 Task: Create in the project TridentForge a sprint 'Solar Wind'.
Action: Mouse moved to (191, 58)
Screenshot: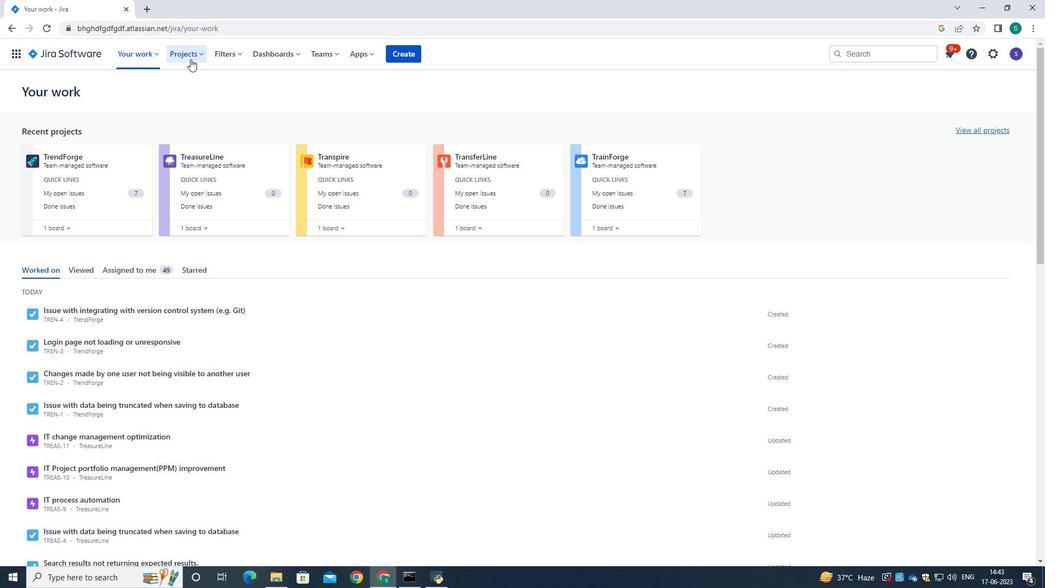 
Action: Mouse pressed left at (191, 58)
Screenshot: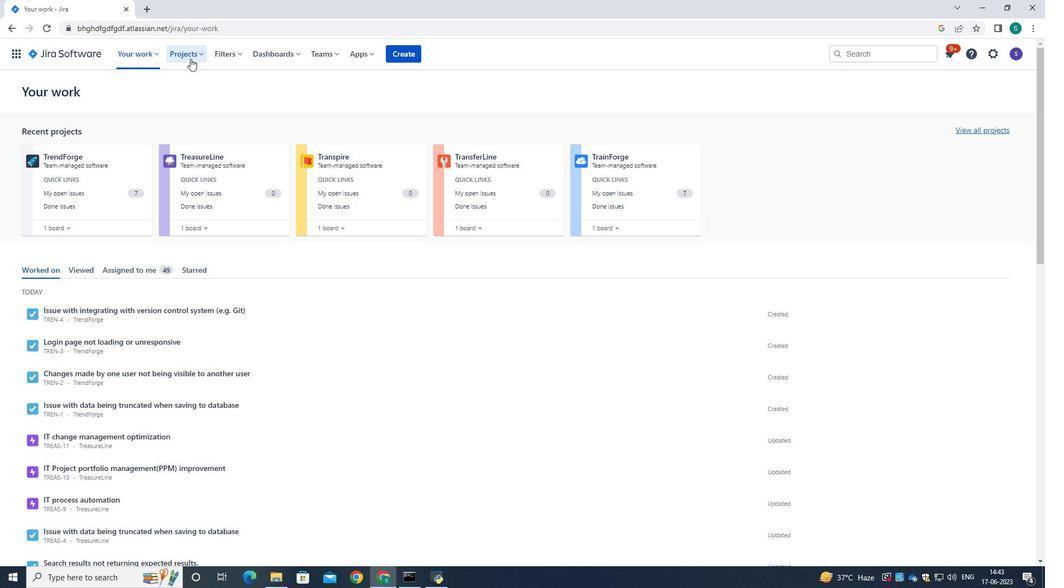 
Action: Mouse moved to (204, 99)
Screenshot: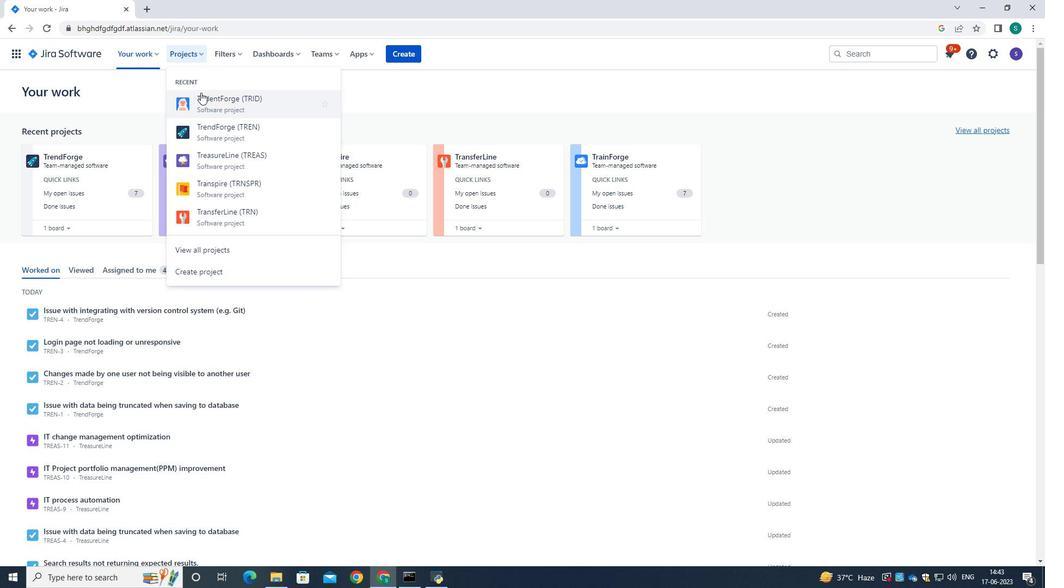 
Action: Mouse pressed left at (204, 99)
Screenshot: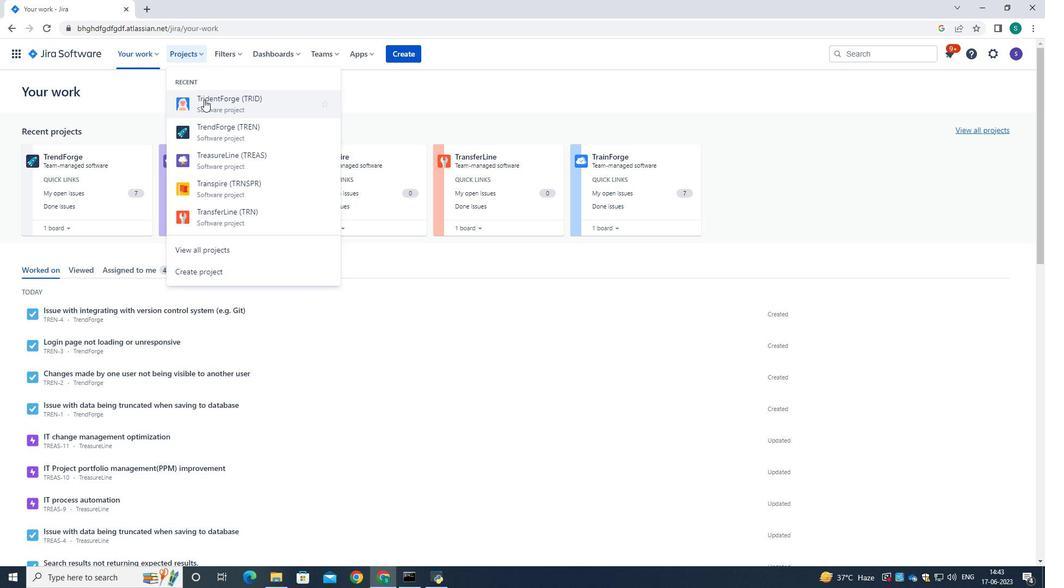 
Action: Mouse moved to (55, 166)
Screenshot: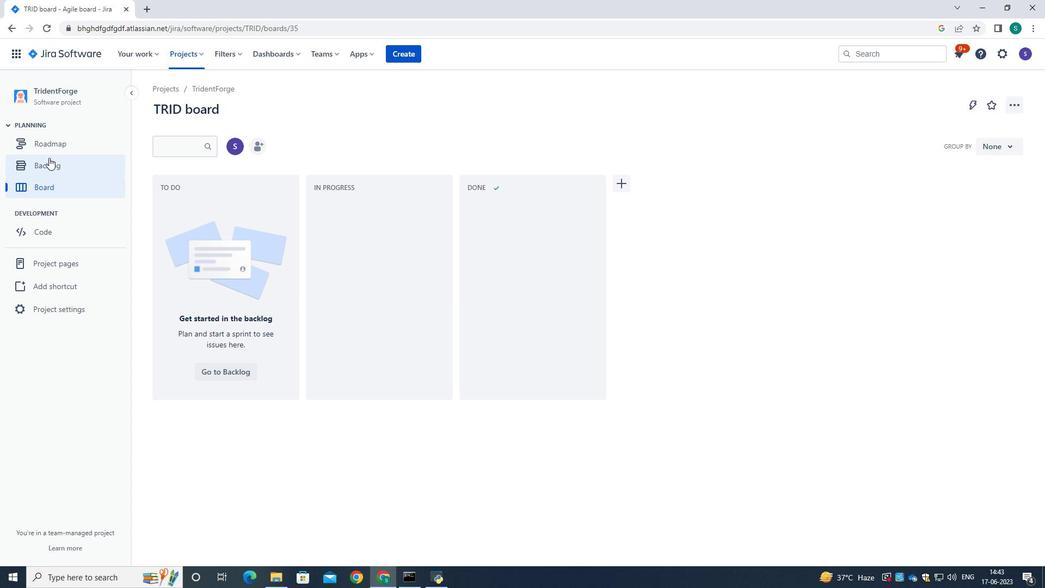 
Action: Mouse pressed left at (55, 166)
Screenshot: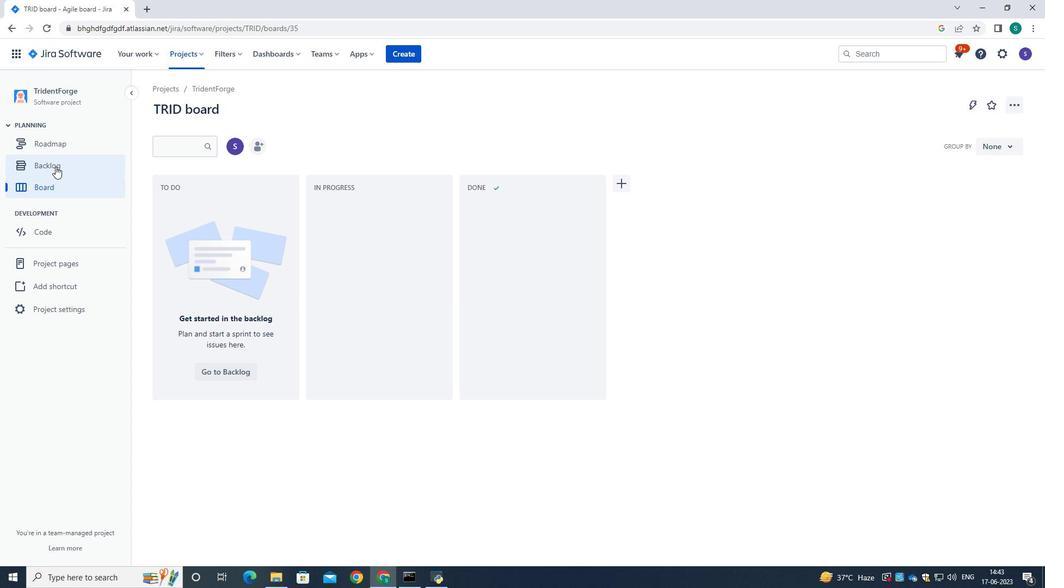 
Action: Mouse moved to (644, 270)
Screenshot: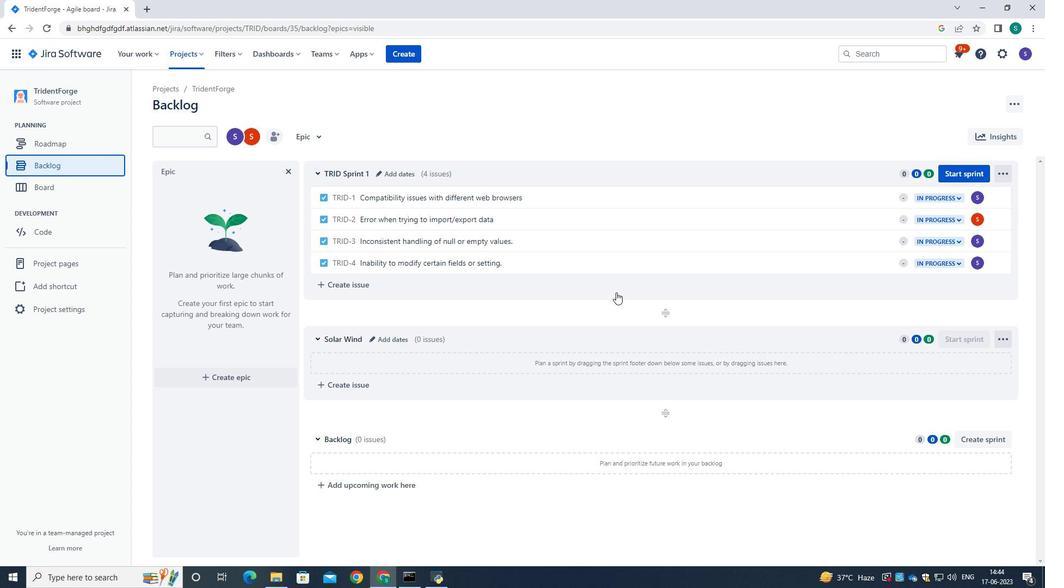 
Action: Mouse scrolled (644, 269) with delta (0, 0)
Screenshot: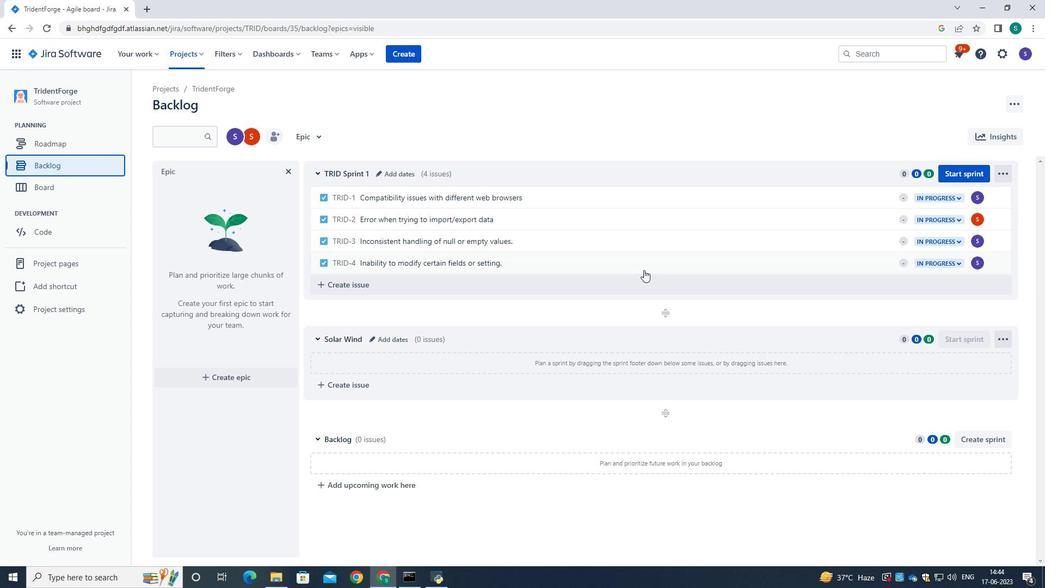 
Action: Mouse scrolled (644, 269) with delta (0, 0)
Screenshot: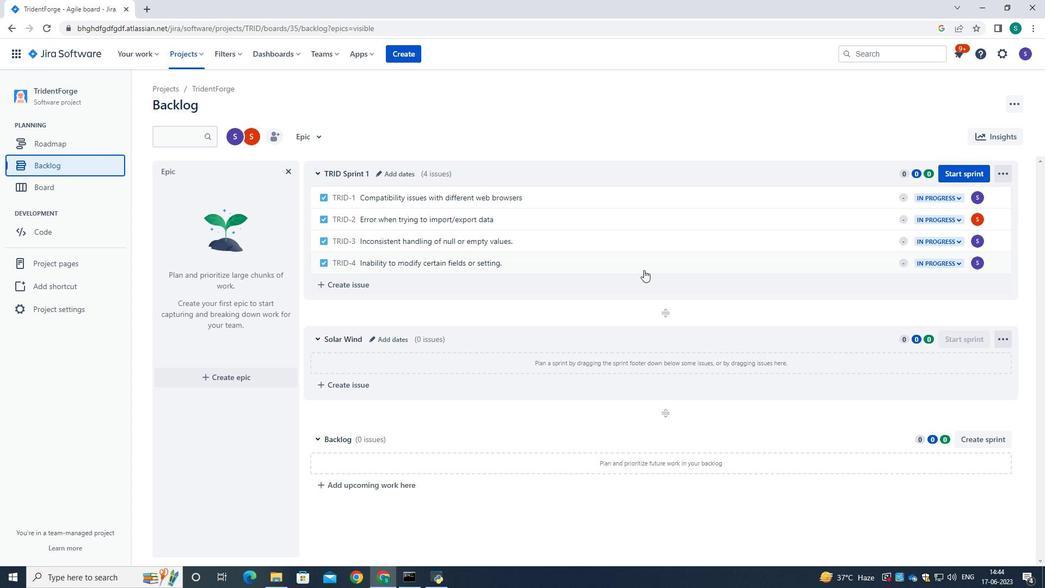 
Action: Mouse moved to (993, 440)
Screenshot: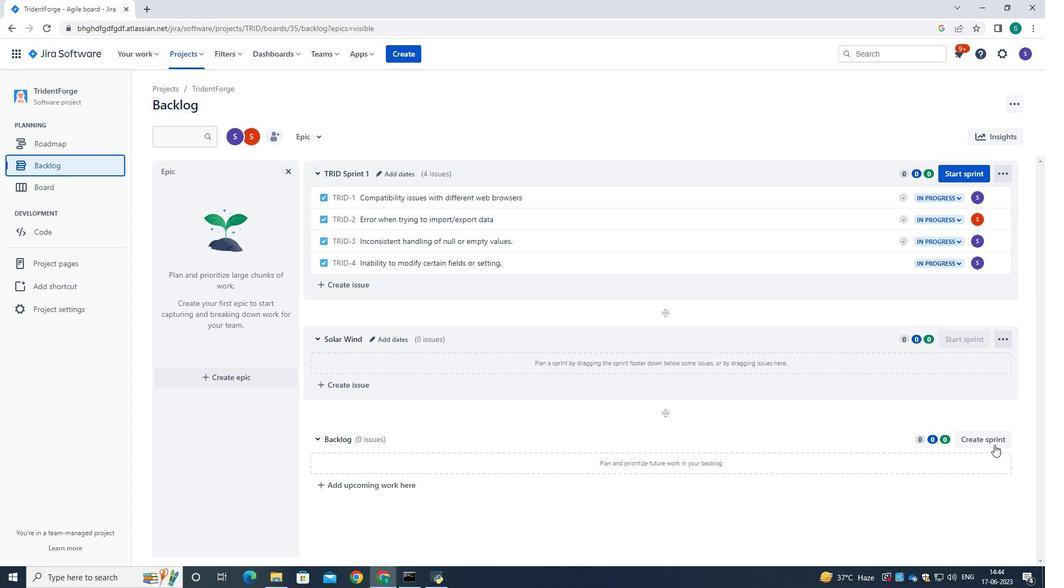 
Action: Mouse pressed left at (993, 440)
Screenshot: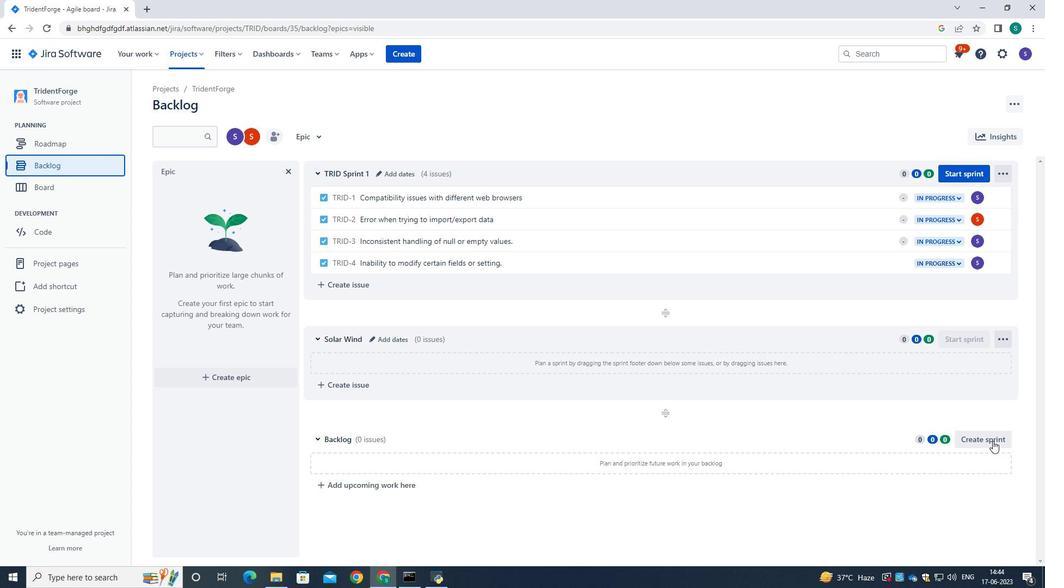 
Action: Mouse moved to (386, 437)
Screenshot: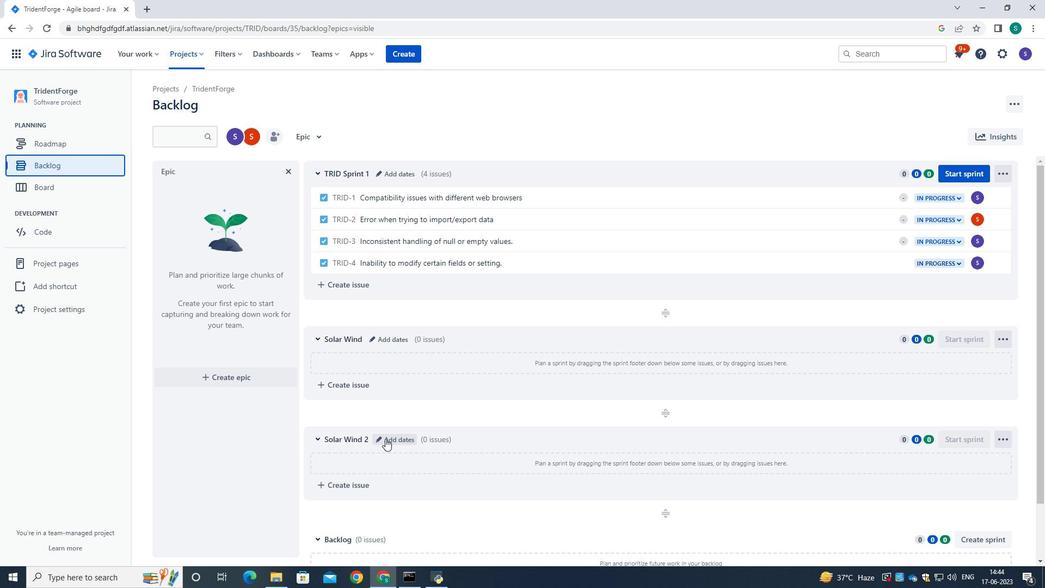 
Action: Mouse pressed left at (386, 437)
Screenshot: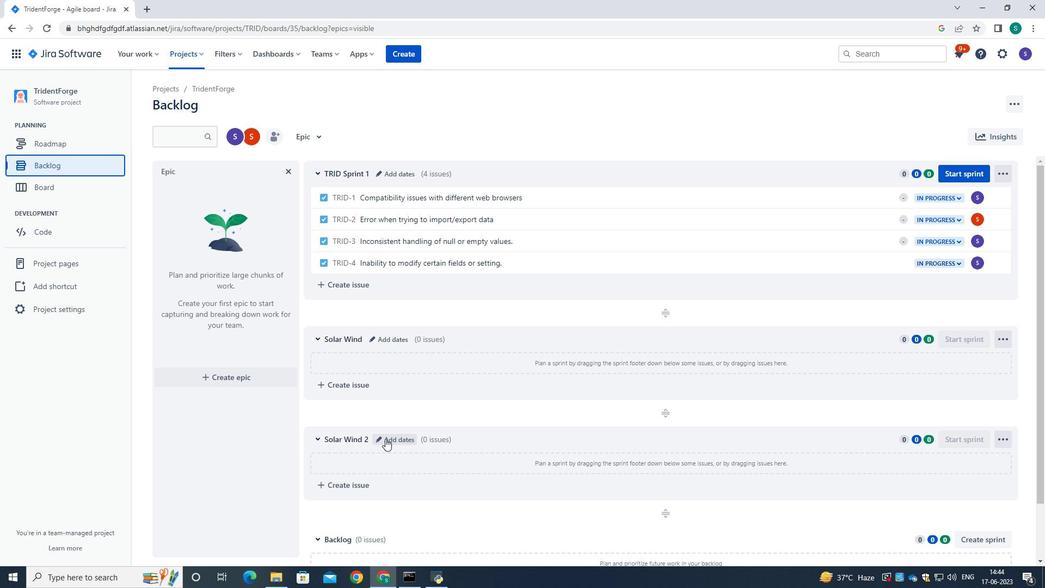 
Action: Mouse moved to (496, 140)
Screenshot: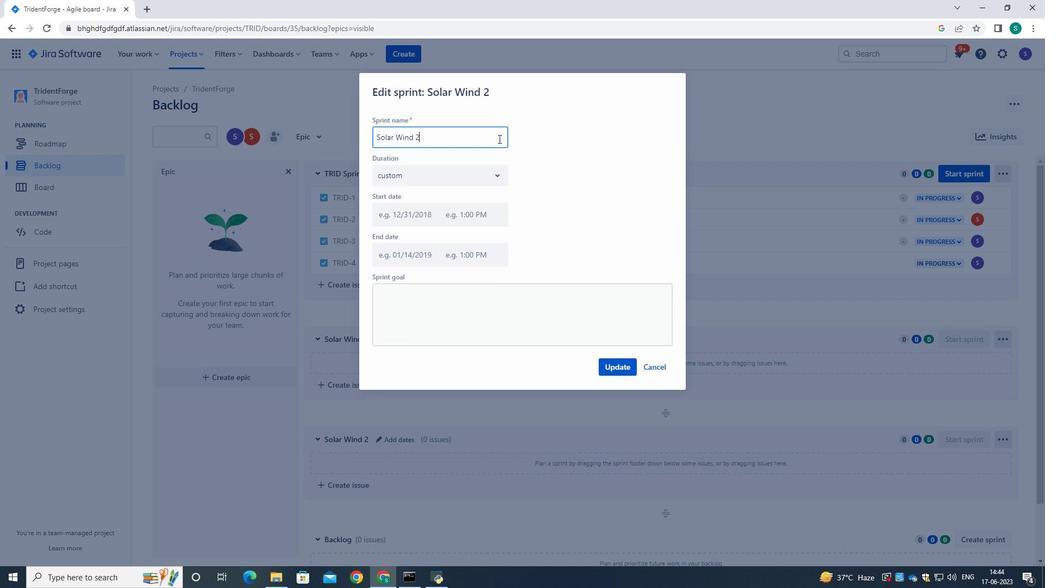 
Action: Key pressed <Key.backspace><Key.backspace>
Screenshot: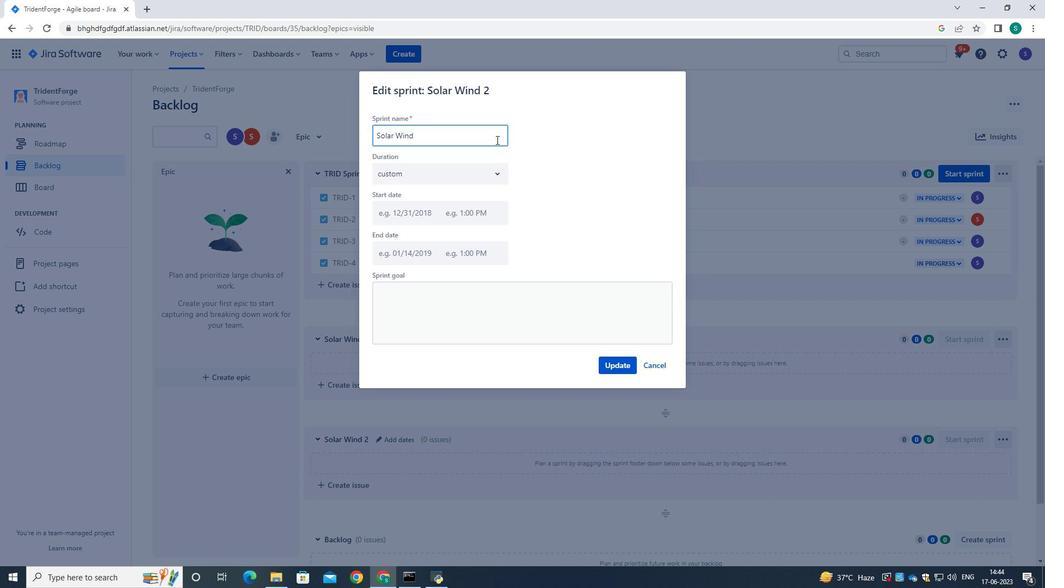 
Action: Mouse moved to (615, 360)
Screenshot: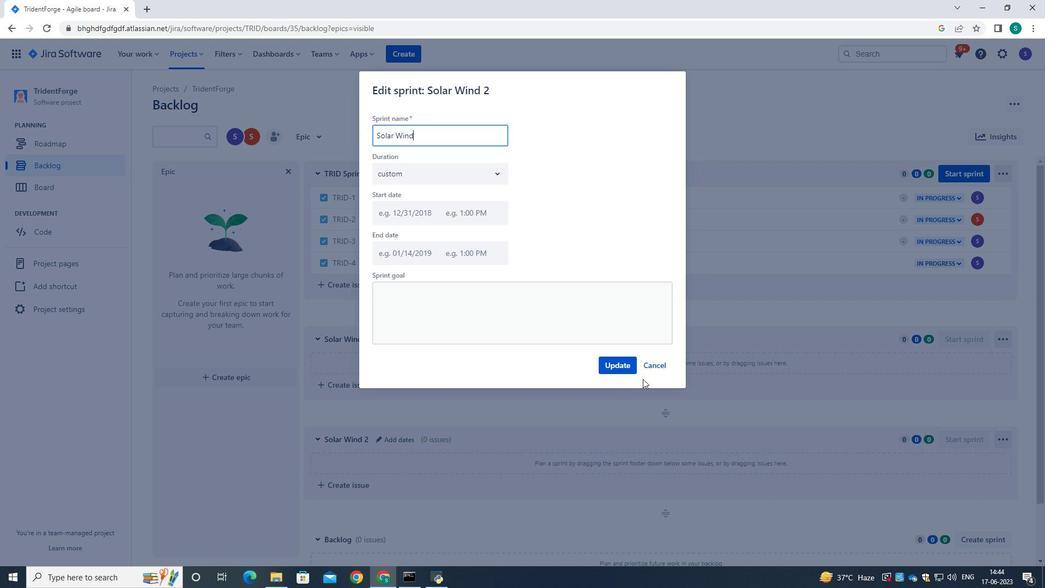 
Action: Mouse pressed left at (615, 360)
Screenshot: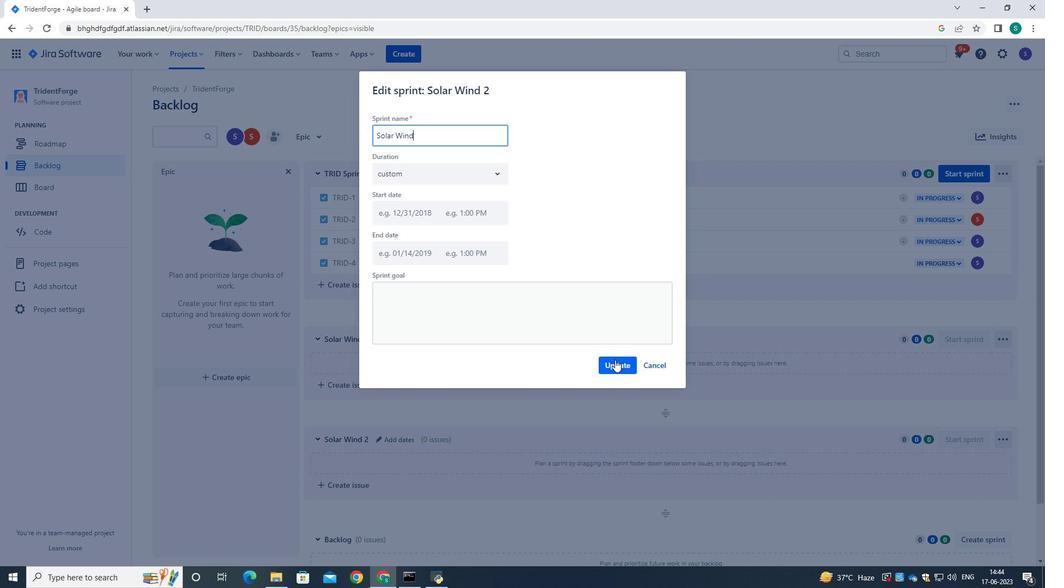 
Action: Mouse moved to (727, 280)
Screenshot: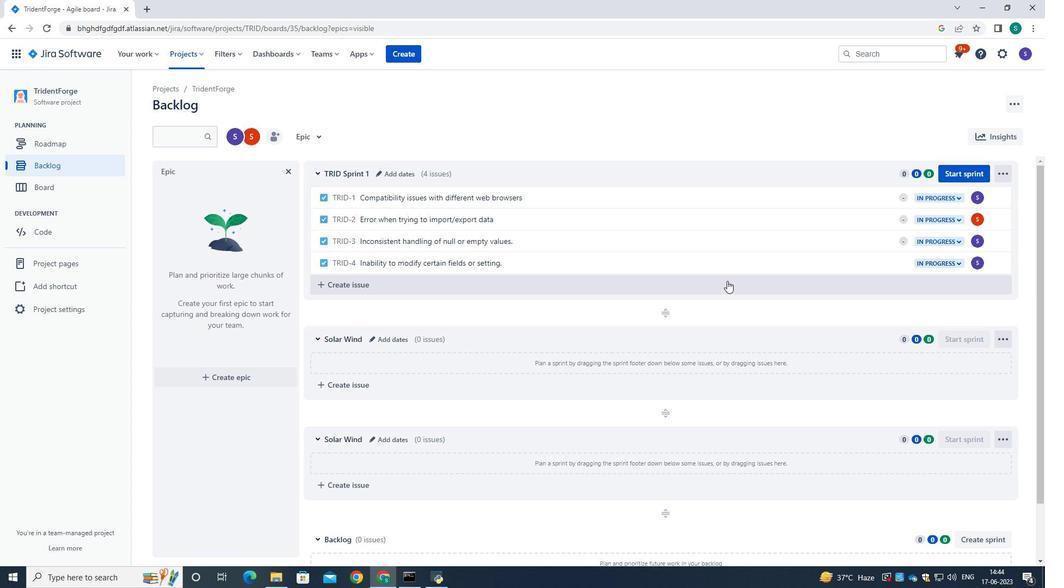 
Action: Mouse scrolled (727, 280) with delta (0, 0)
Screenshot: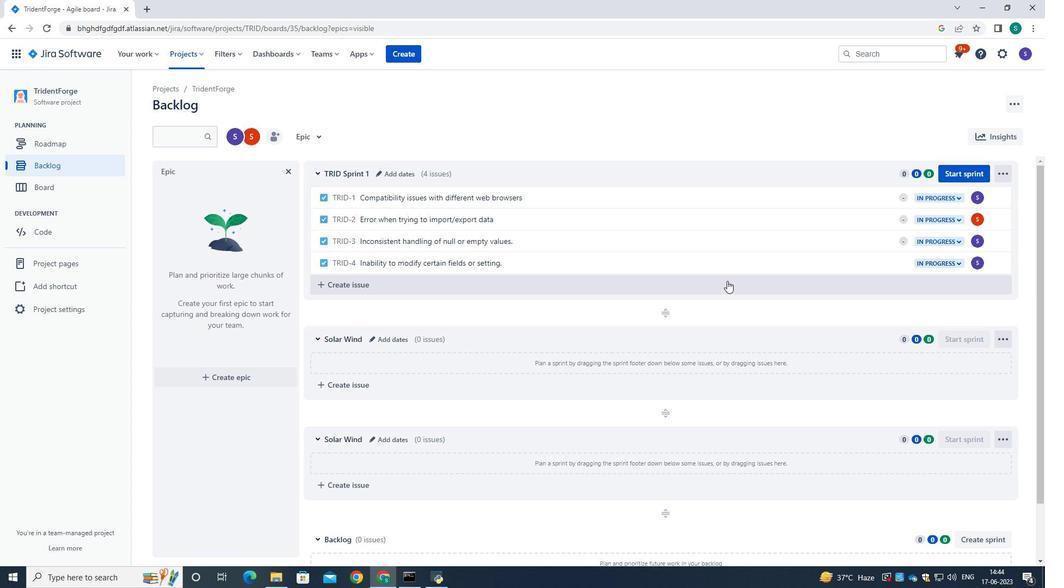 
Action: Mouse moved to (729, 280)
Screenshot: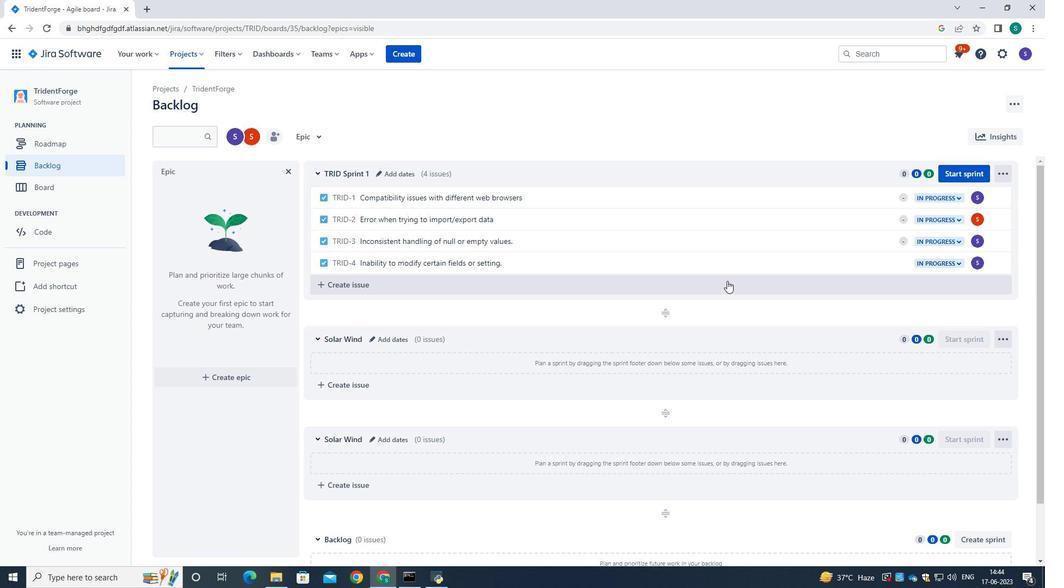 
Action: Mouse scrolled (729, 280) with delta (0, 0)
Screenshot: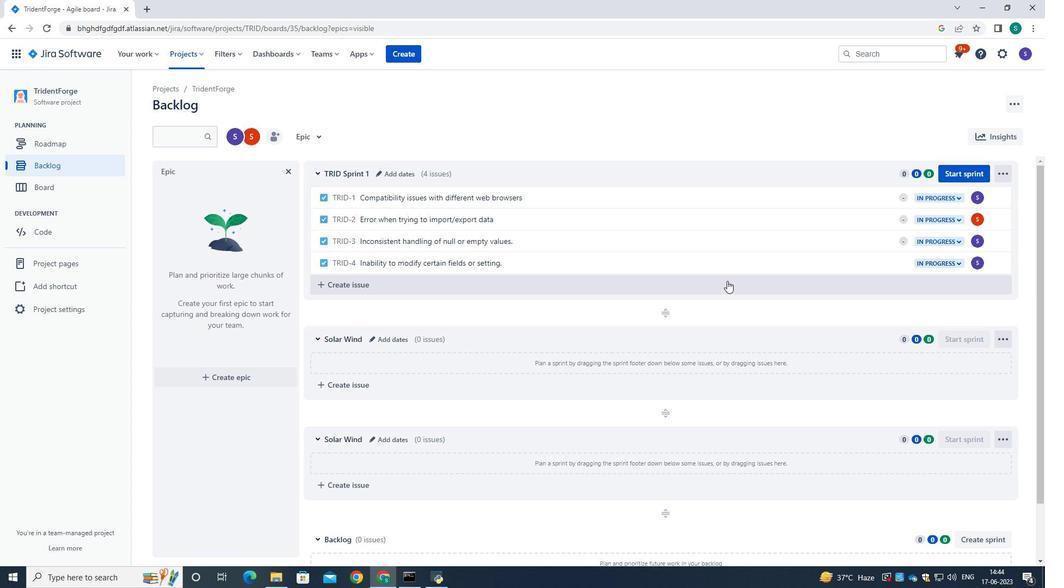 
Action: Mouse scrolled (729, 280) with delta (0, 0)
Screenshot: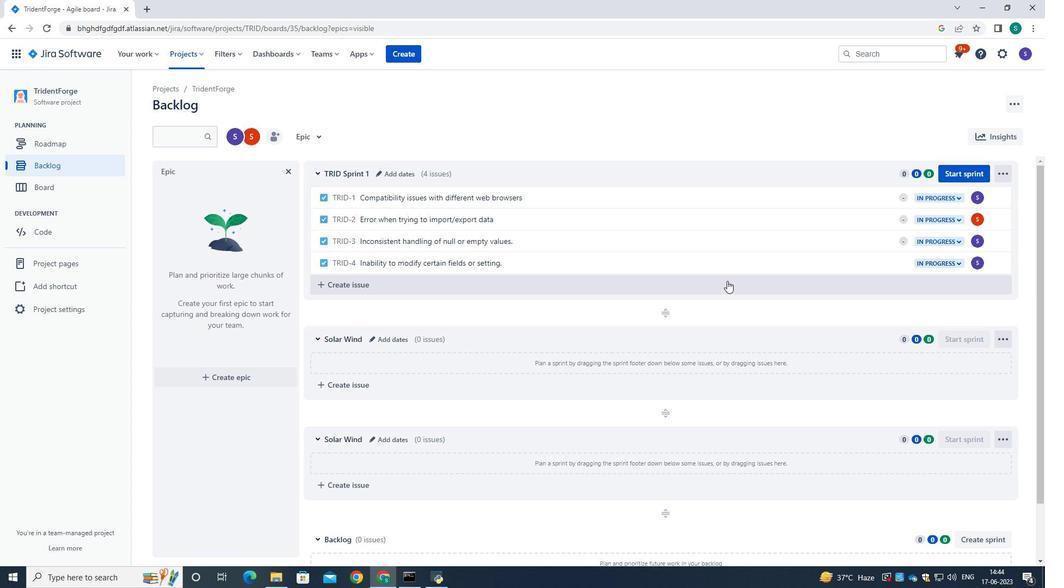
